 Task: Open Card Card0000000195 in Board Board0000000049 in Workspace WS0000000017 in Trello. Add Member carxxstreet791@gmail.com to Card Card0000000195 in Board Board0000000049 in Workspace WS0000000017 in Trello. Add Orange Label titled Label0000000195 to Card Card0000000195 in Board Board0000000049 in Workspace WS0000000017 in Trello. Add Checklist CL0000000195 to Card Card0000000195 in Board Board0000000049 in Workspace WS0000000017 in Trello. Add Dates with Start Date as Jun 01 2023 and Due Date as Jun 30 2023 to Card Card0000000195 in Board Board0000000049 in Workspace WS0000000017 in Trello
Action: Mouse moved to (321, 460)
Screenshot: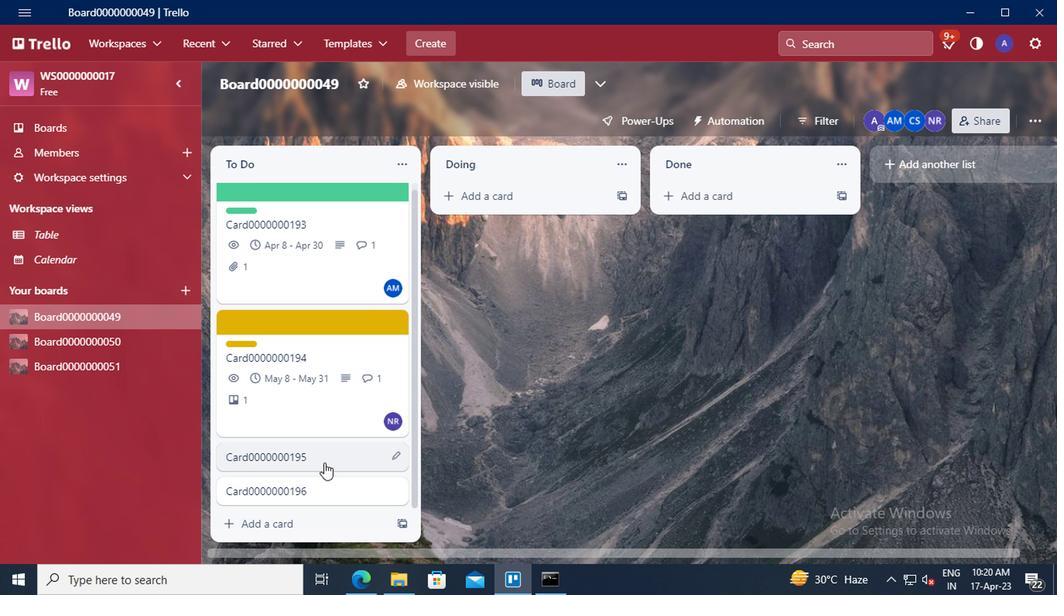 
Action: Mouse pressed left at (321, 460)
Screenshot: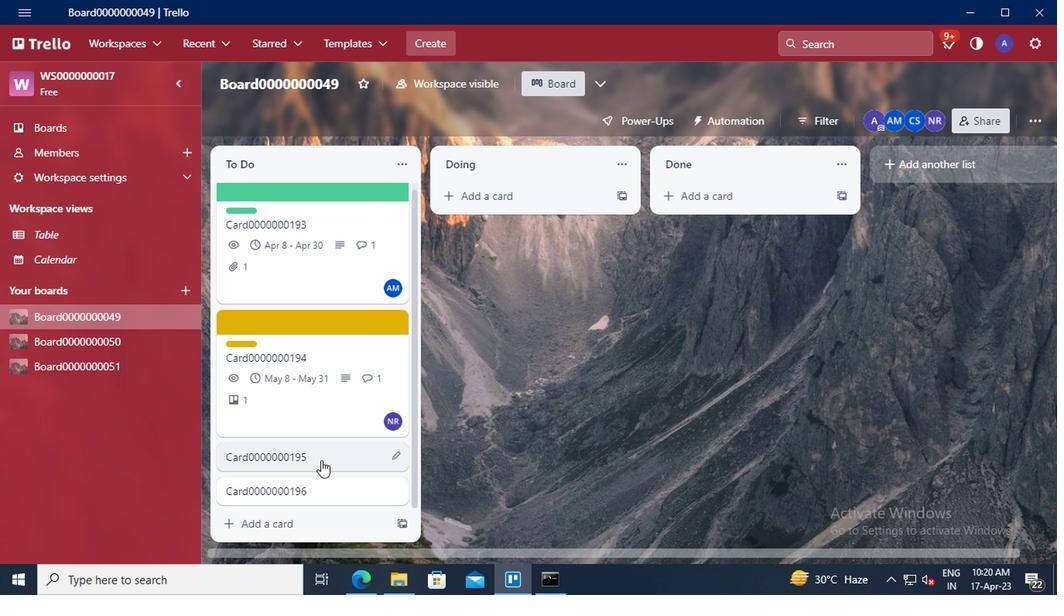 
Action: Mouse moved to (725, 199)
Screenshot: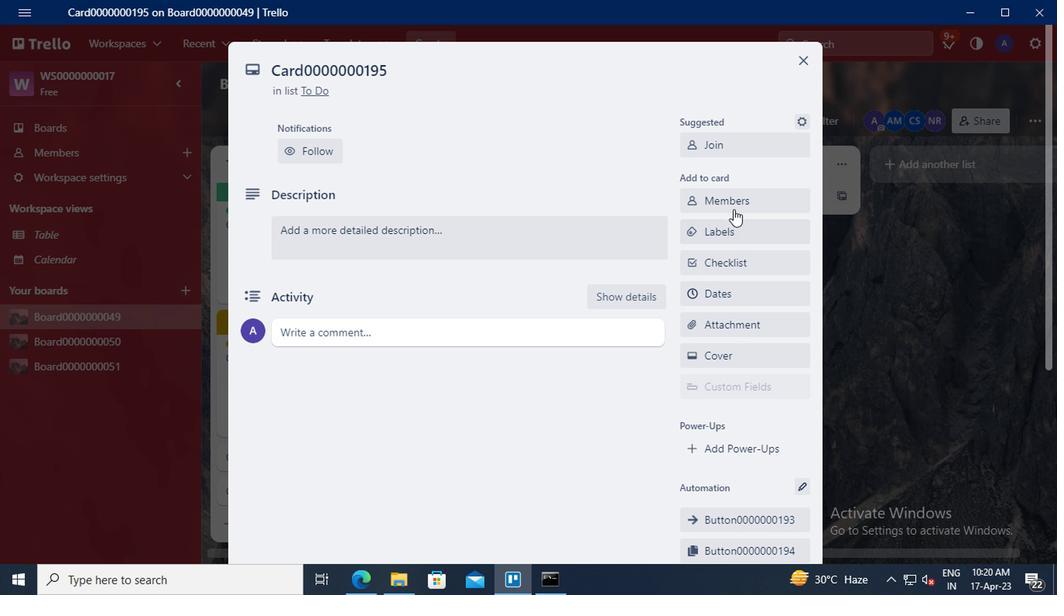 
Action: Mouse pressed left at (725, 199)
Screenshot: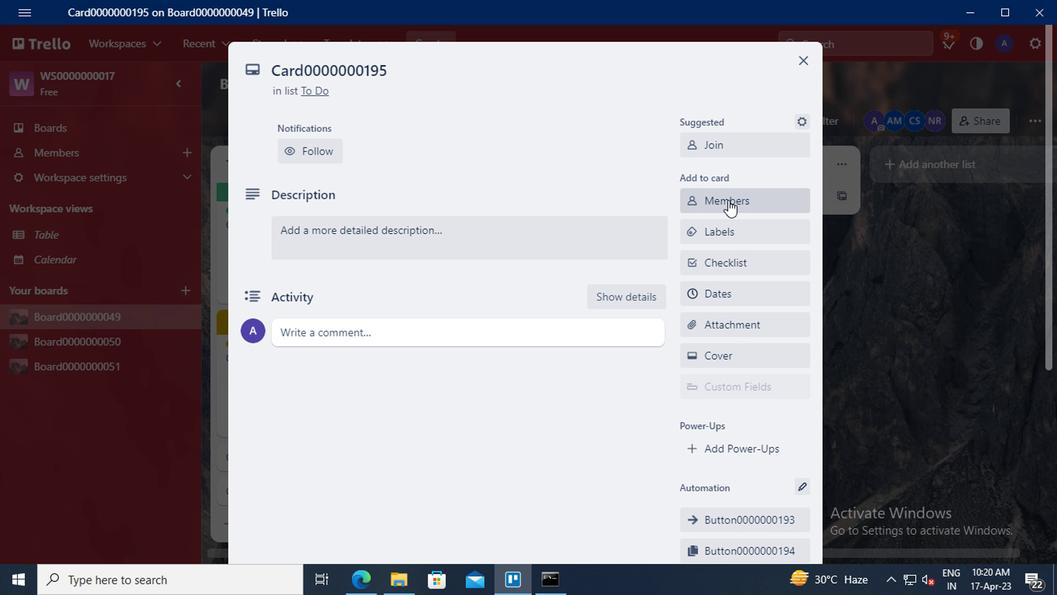 
Action: Mouse moved to (716, 272)
Screenshot: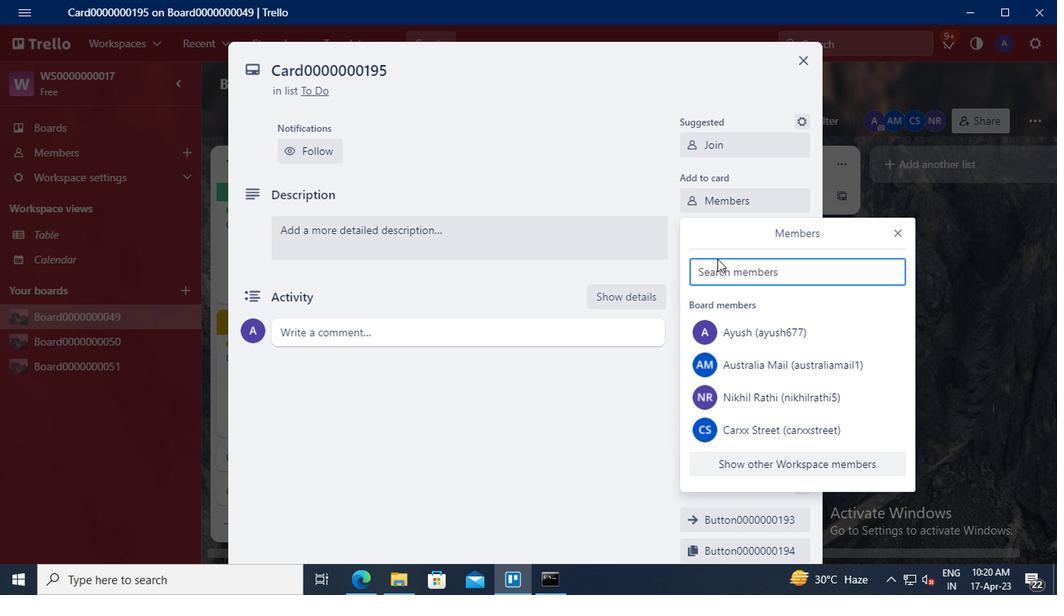 
Action: Mouse pressed left at (716, 272)
Screenshot: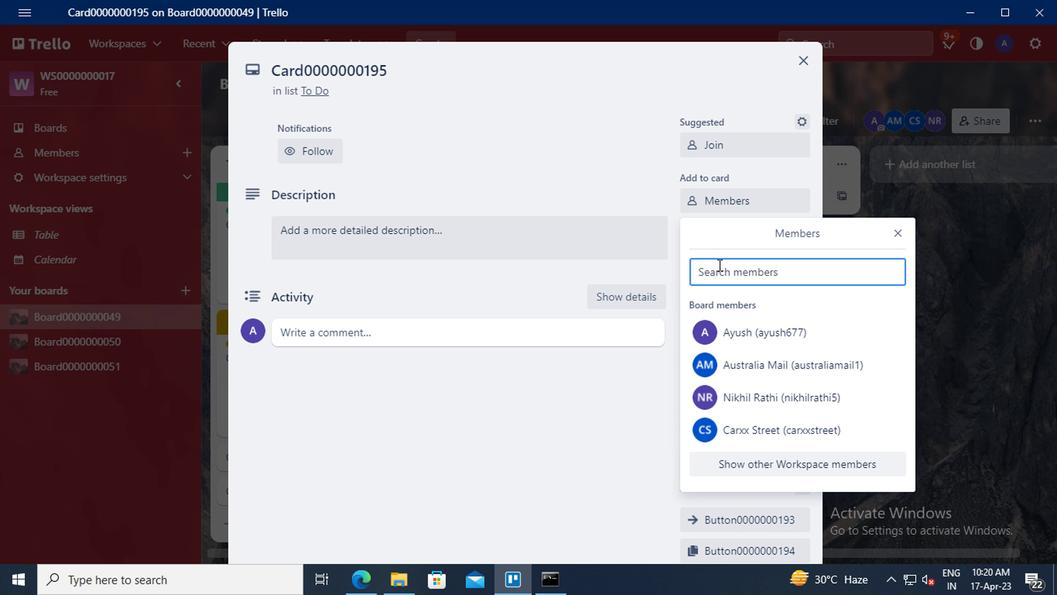 
Action: Key pressed <Key.shift>CARXX
Screenshot: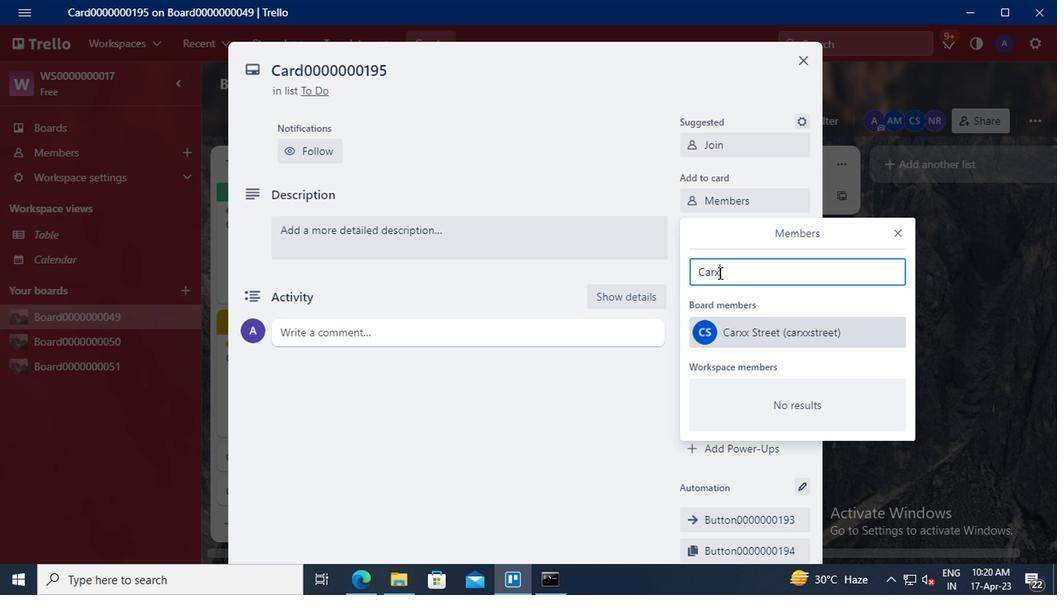 
Action: Mouse moved to (732, 330)
Screenshot: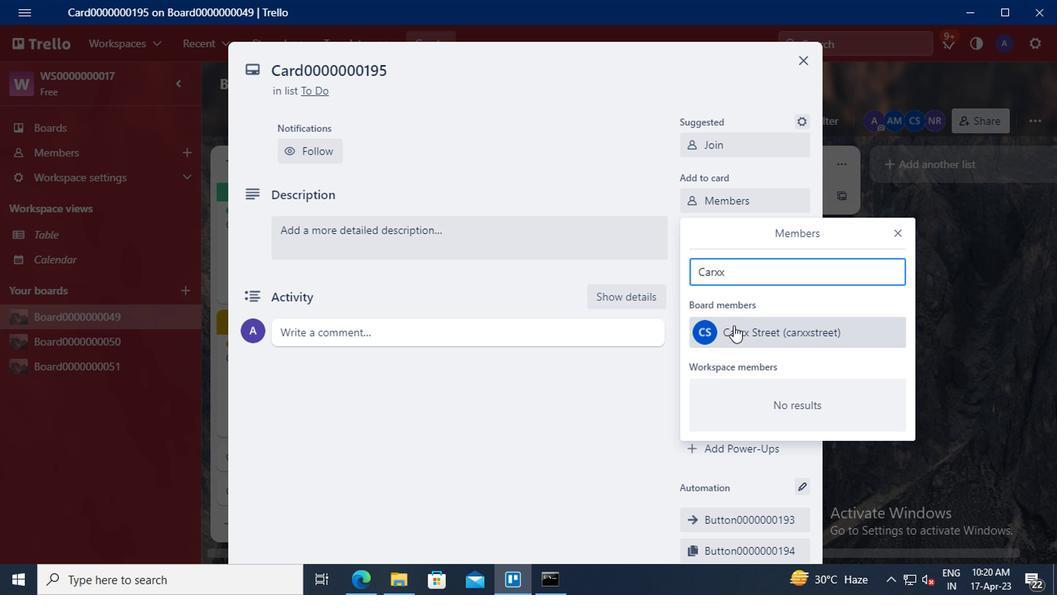 
Action: Mouse pressed left at (732, 330)
Screenshot: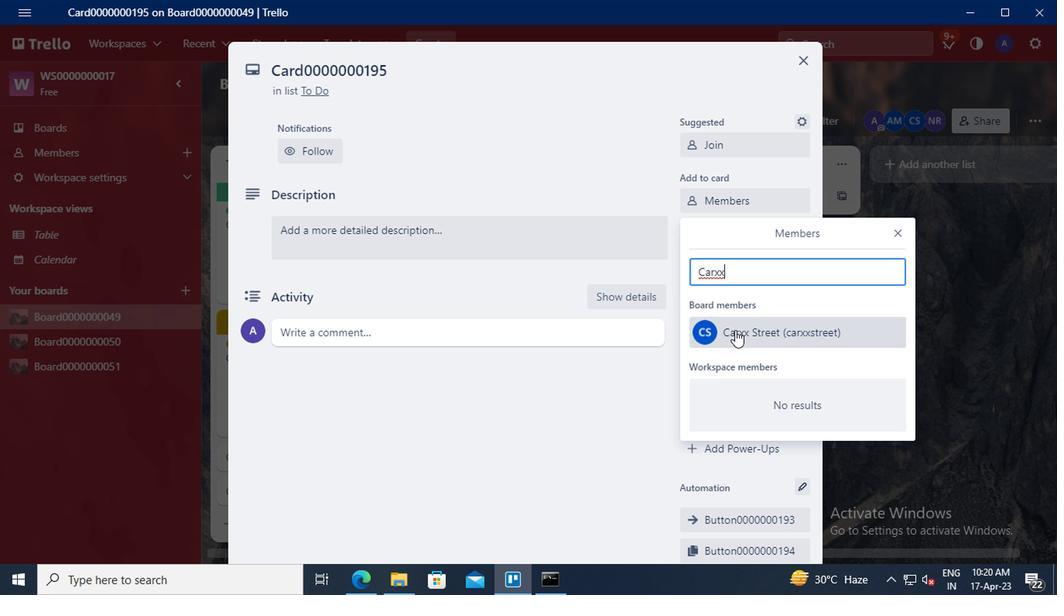 
Action: Mouse moved to (893, 231)
Screenshot: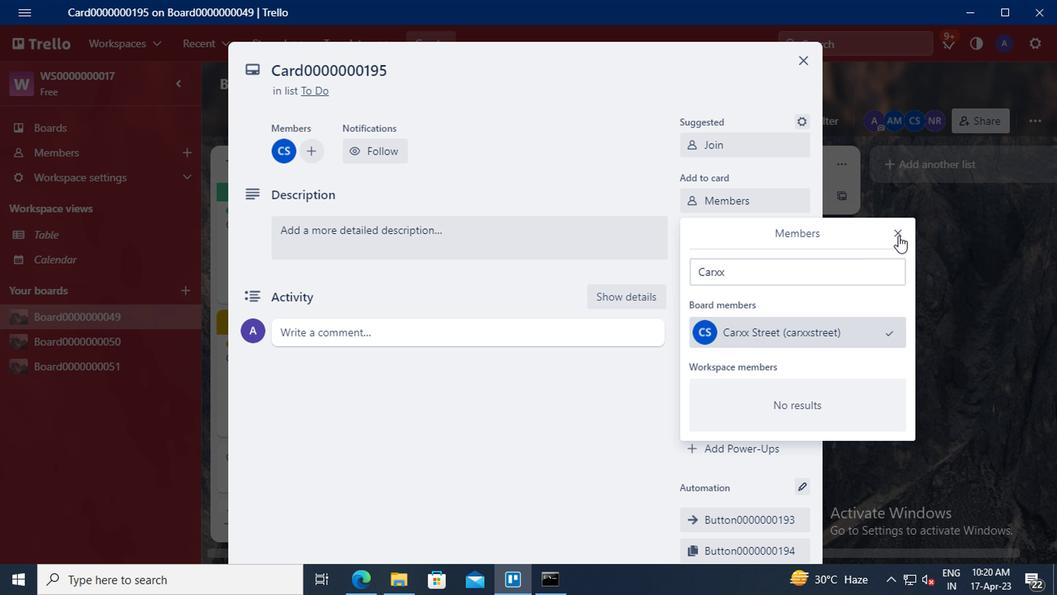 
Action: Mouse pressed left at (893, 231)
Screenshot: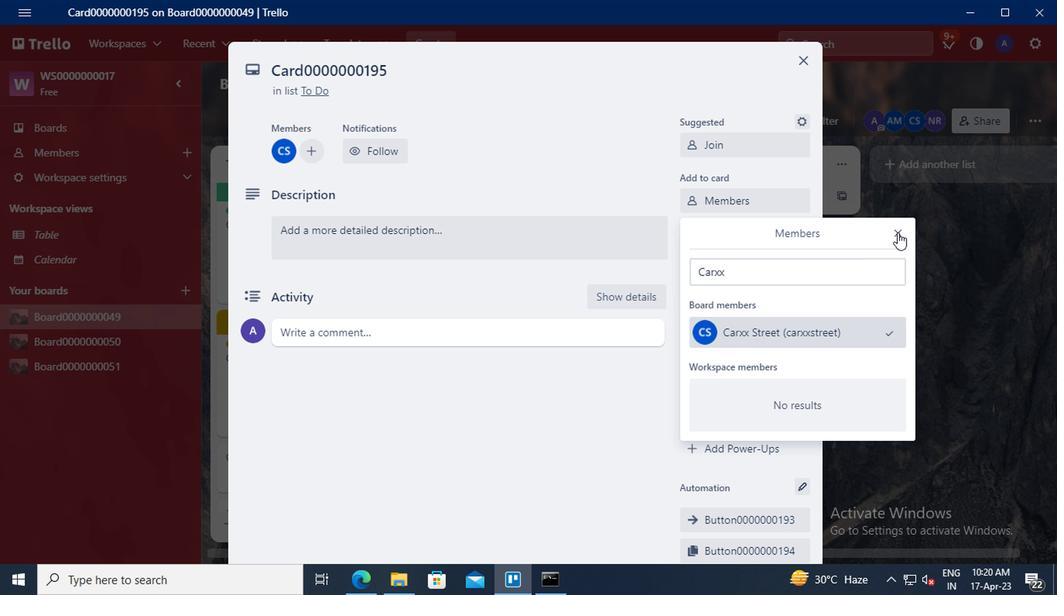 
Action: Mouse moved to (745, 231)
Screenshot: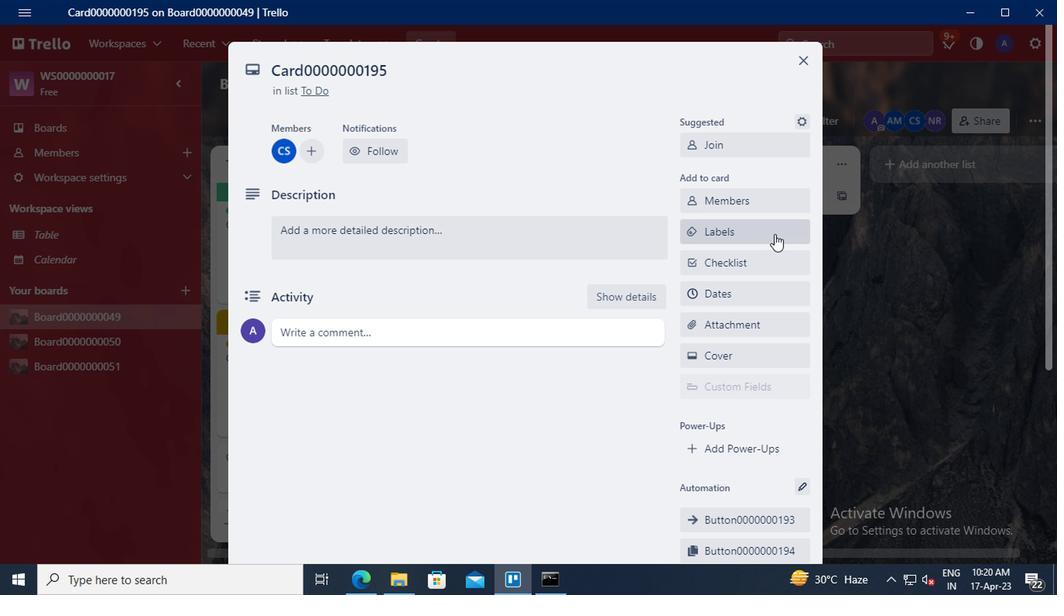
Action: Mouse pressed left at (745, 231)
Screenshot: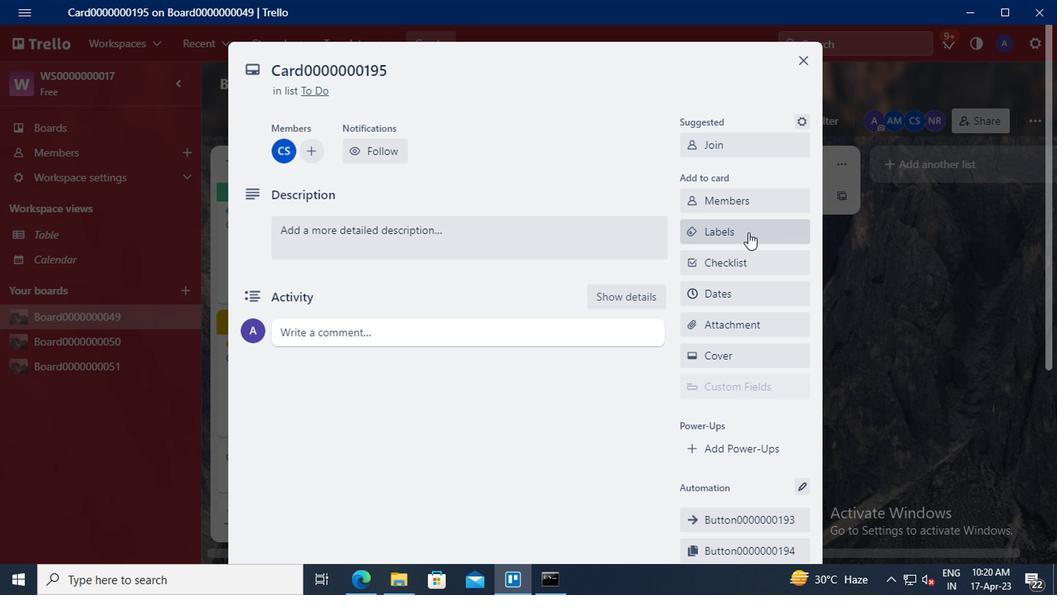 
Action: Mouse moved to (786, 407)
Screenshot: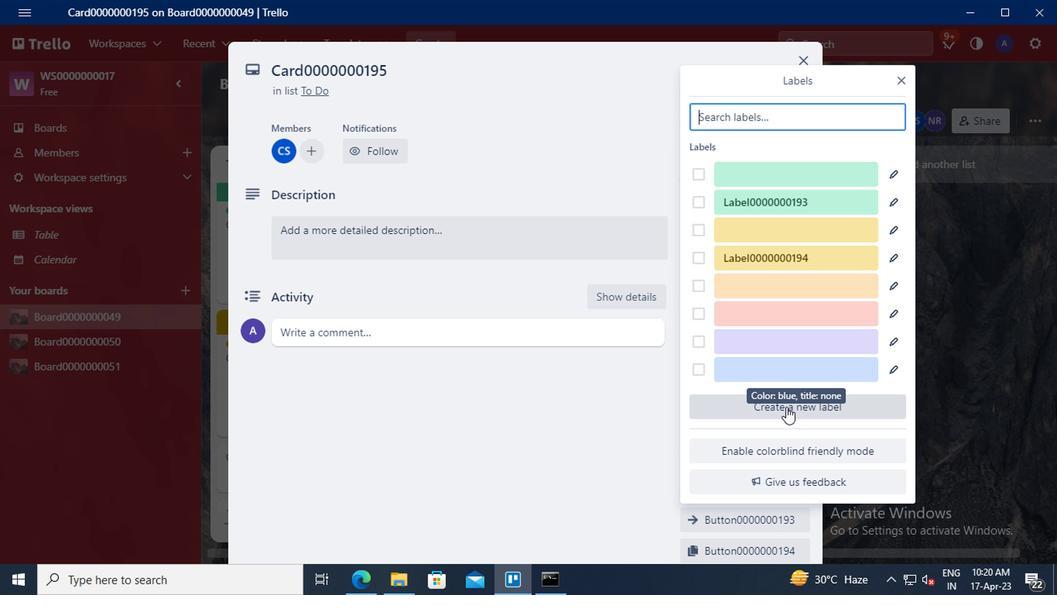 
Action: Mouse pressed left at (786, 407)
Screenshot: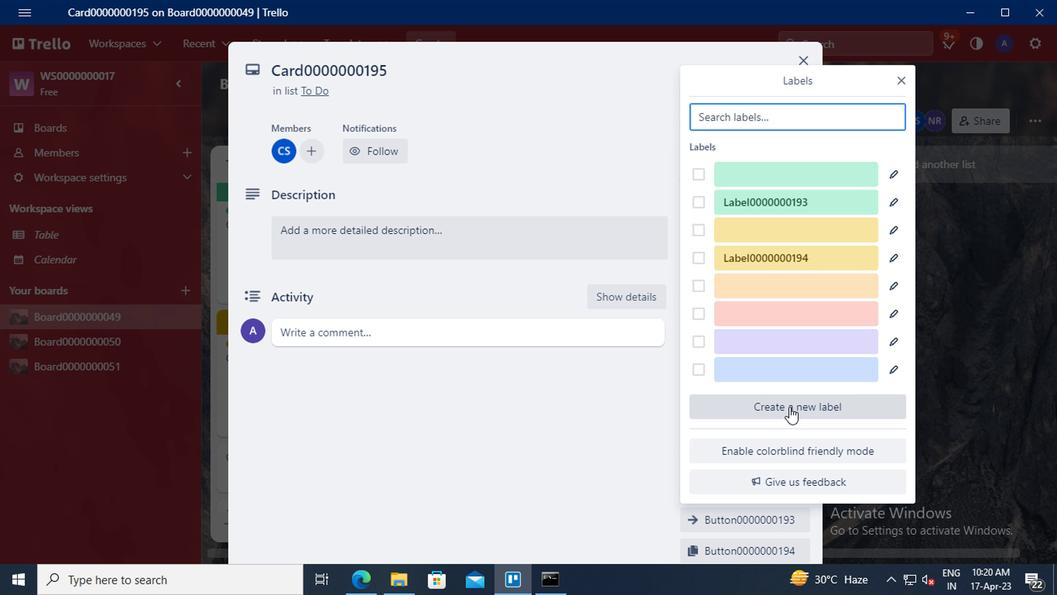 
Action: Mouse moved to (733, 225)
Screenshot: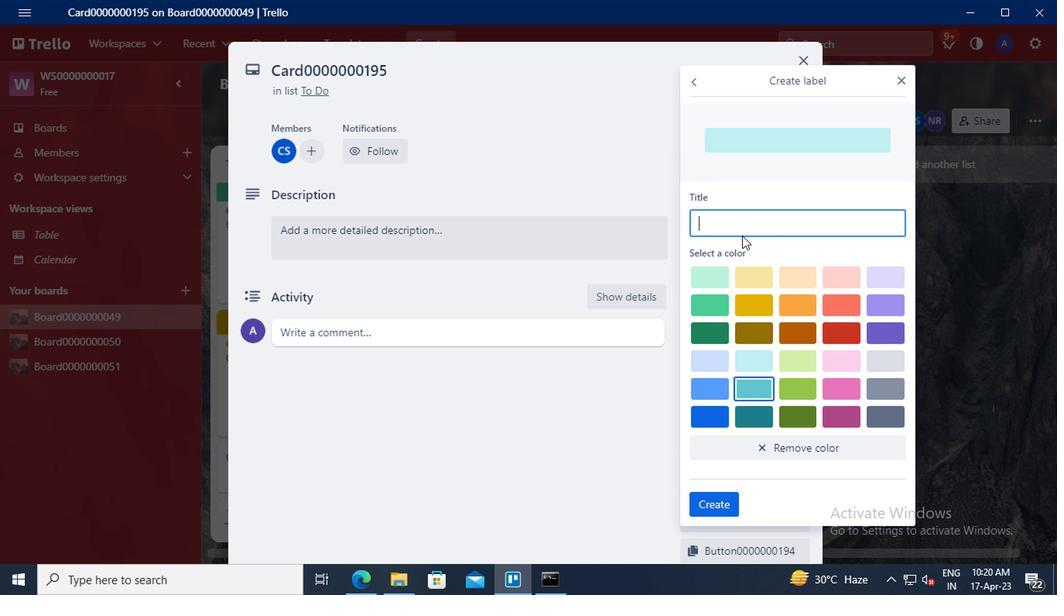 
Action: Mouse pressed left at (733, 225)
Screenshot: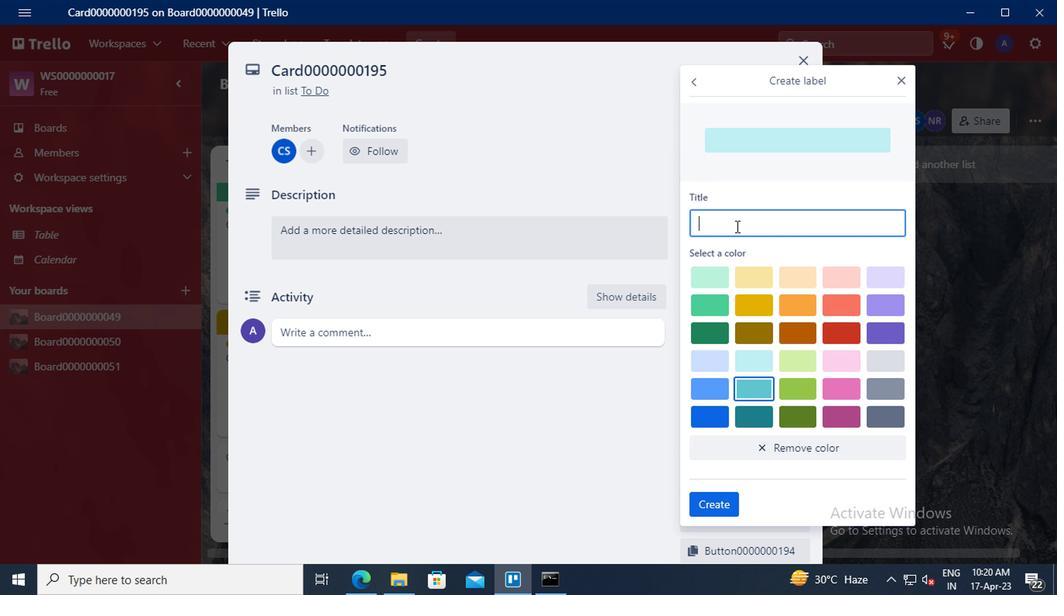 
Action: Key pressed <Key.shift>LABEL0000000195
Screenshot: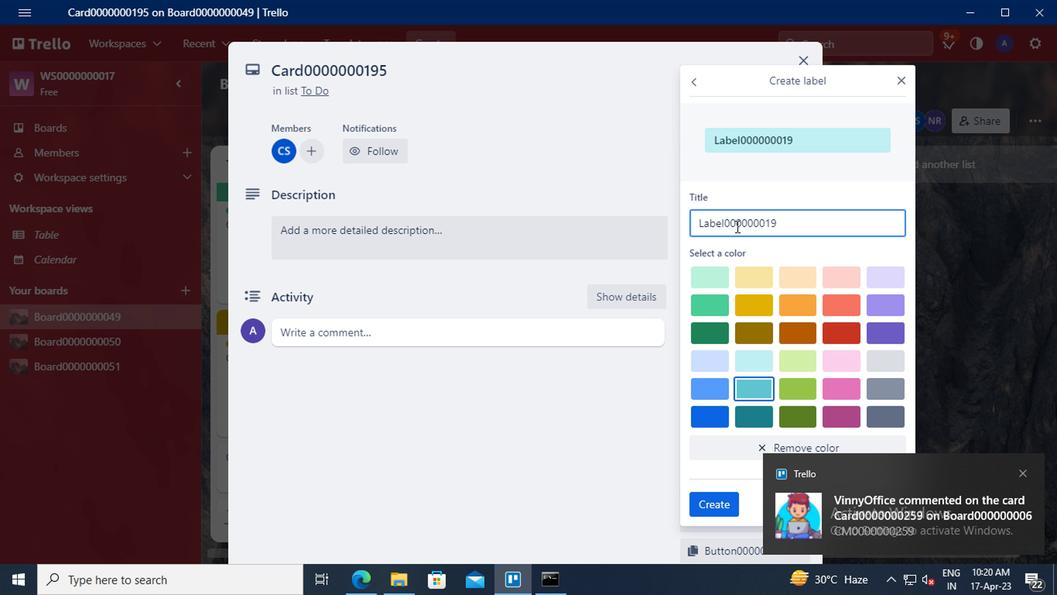 
Action: Mouse moved to (784, 301)
Screenshot: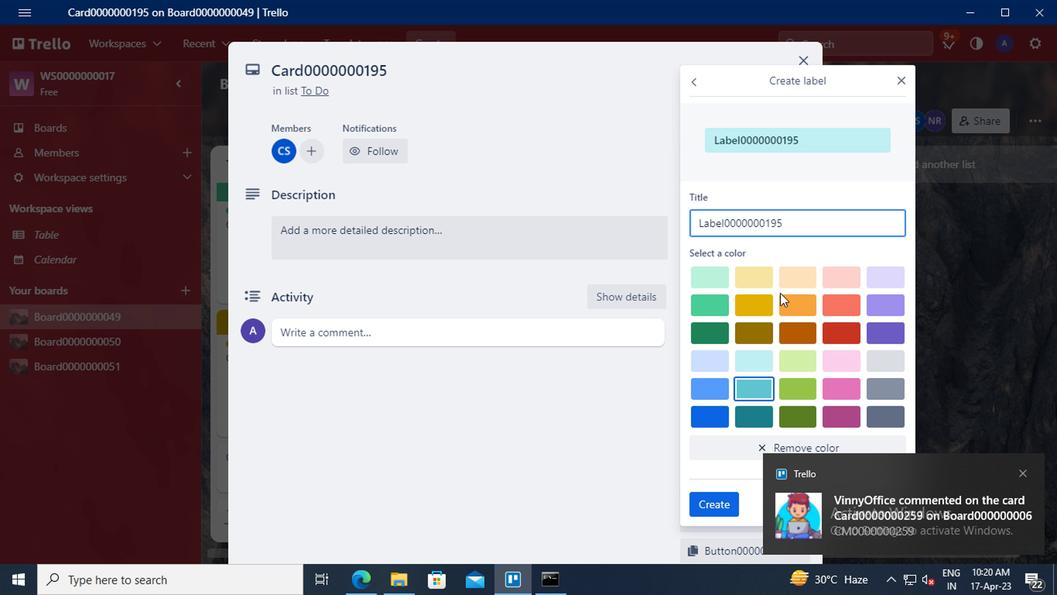 
Action: Mouse pressed left at (784, 301)
Screenshot: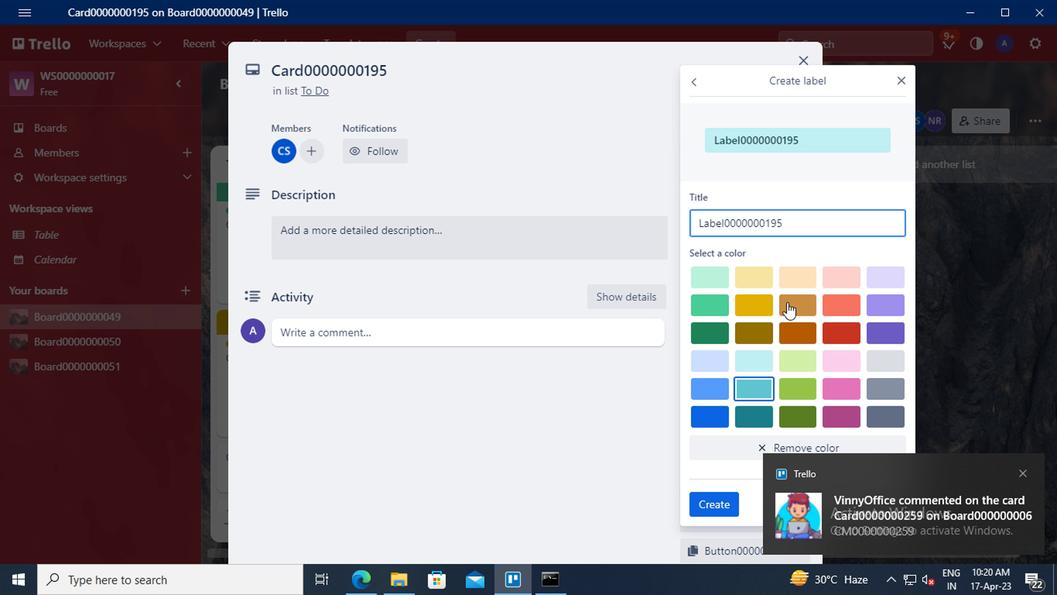 
Action: Mouse moved to (719, 501)
Screenshot: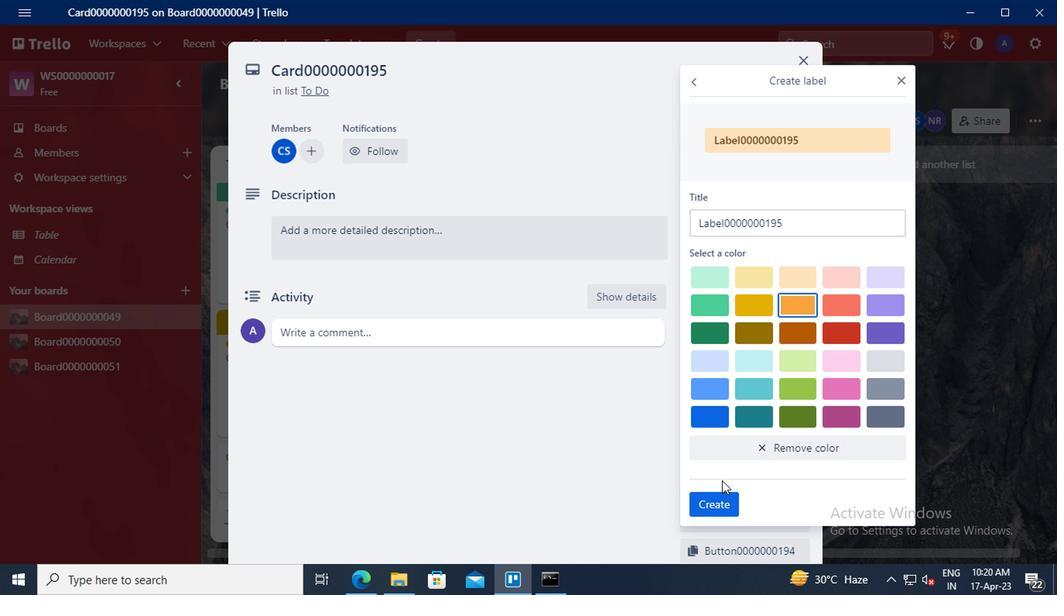 
Action: Mouse pressed left at (719, 501)
Screenshot: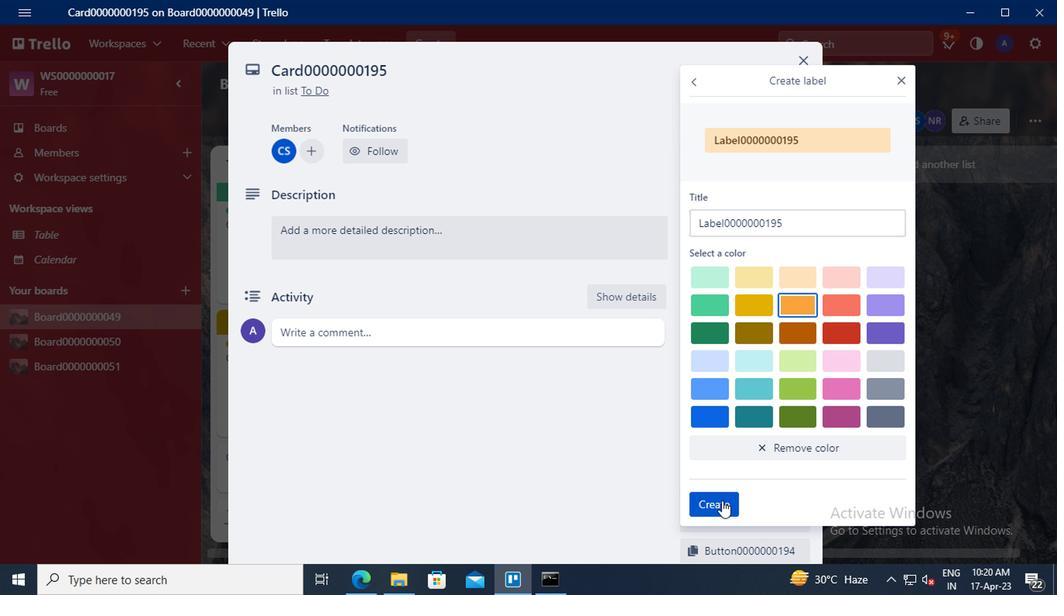 
Action: Mouse moved to (895, 80)
Screenshot: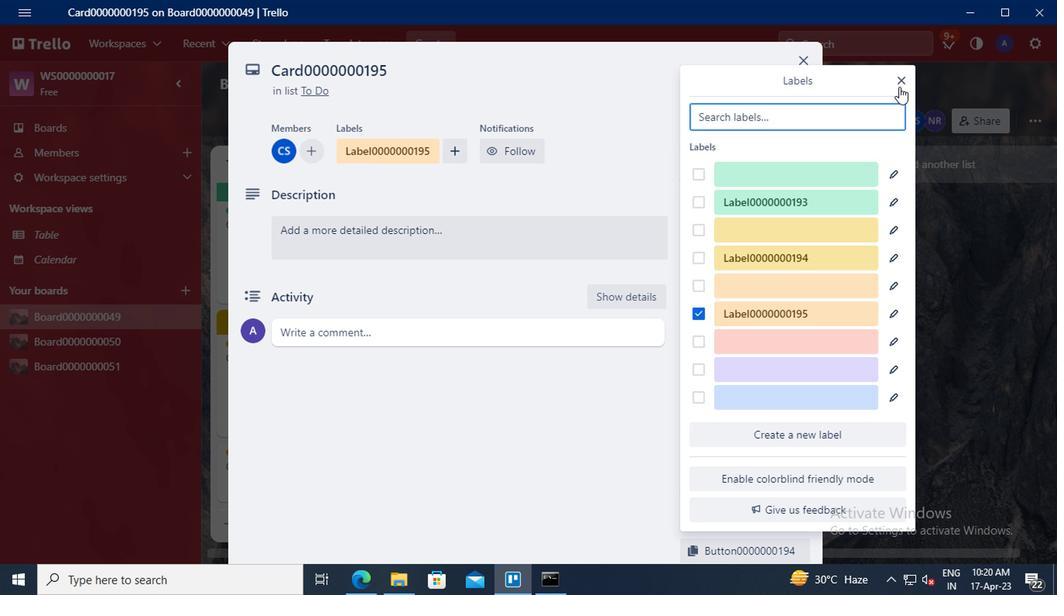 
Action: Mouse pressed left at (895, 80)
Screenshot: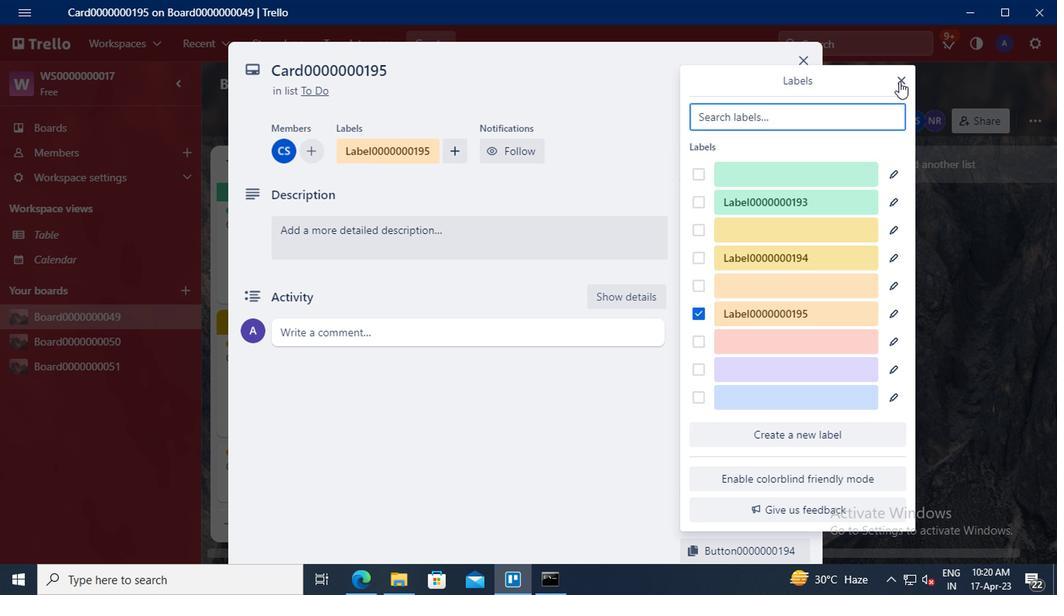 
Action: Mouse moved to (736, 257)
Screenshot: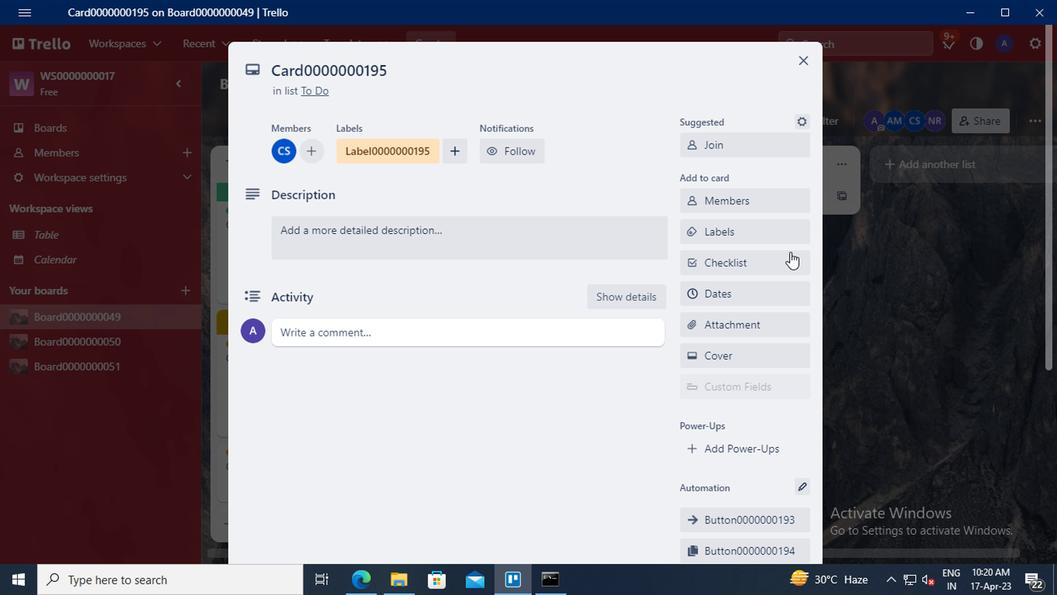
Action: Mouse pressed left at (736, 257)
Screenshot: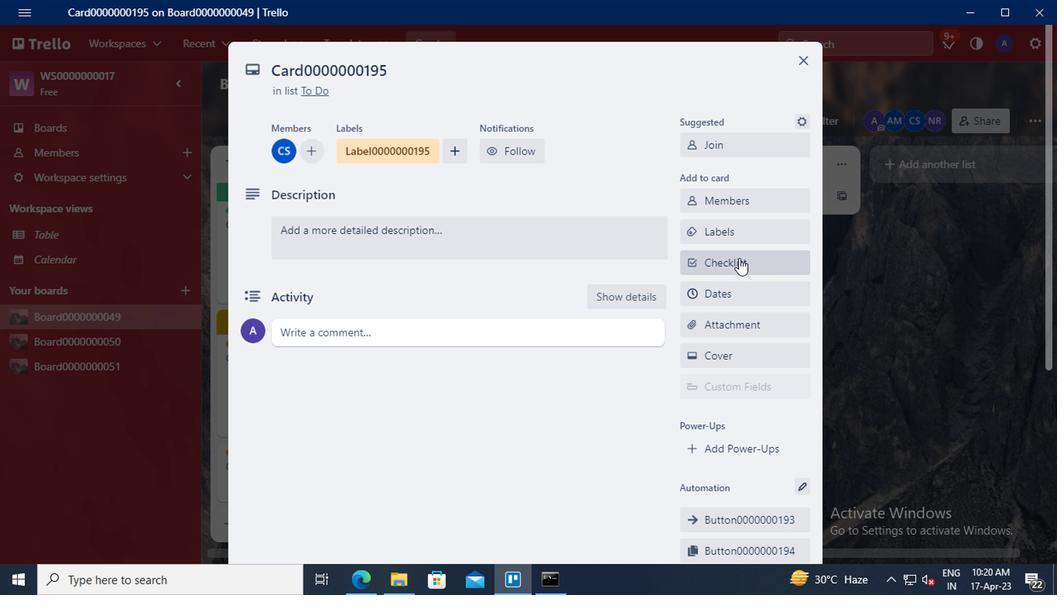 
Action: Key pressed <Key.delete><Key.shift>CL0000000195
Screenshot: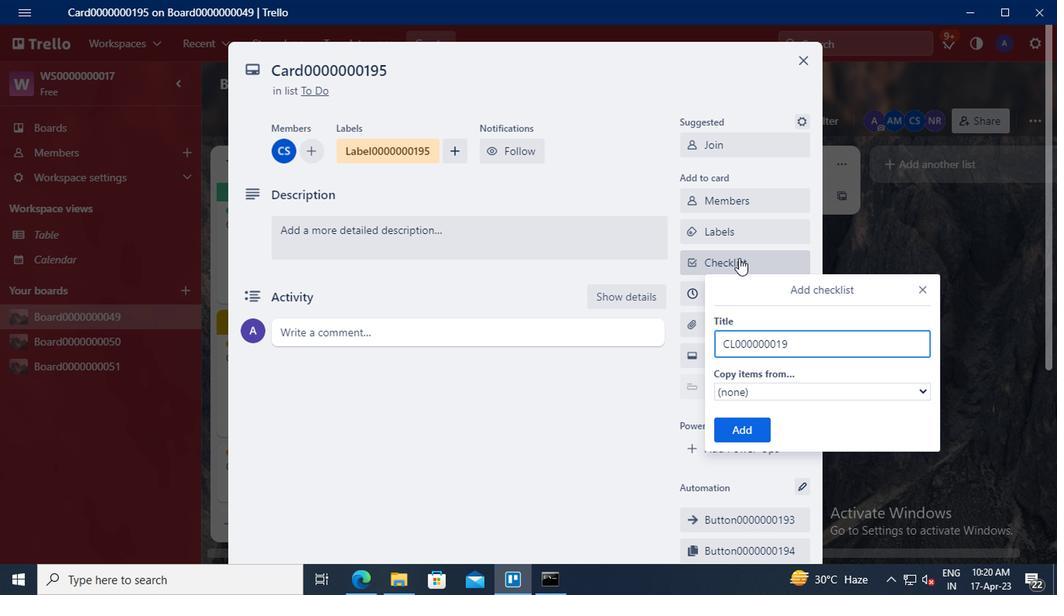 
Action: Mouse moved to (752, 428)
Screenshot: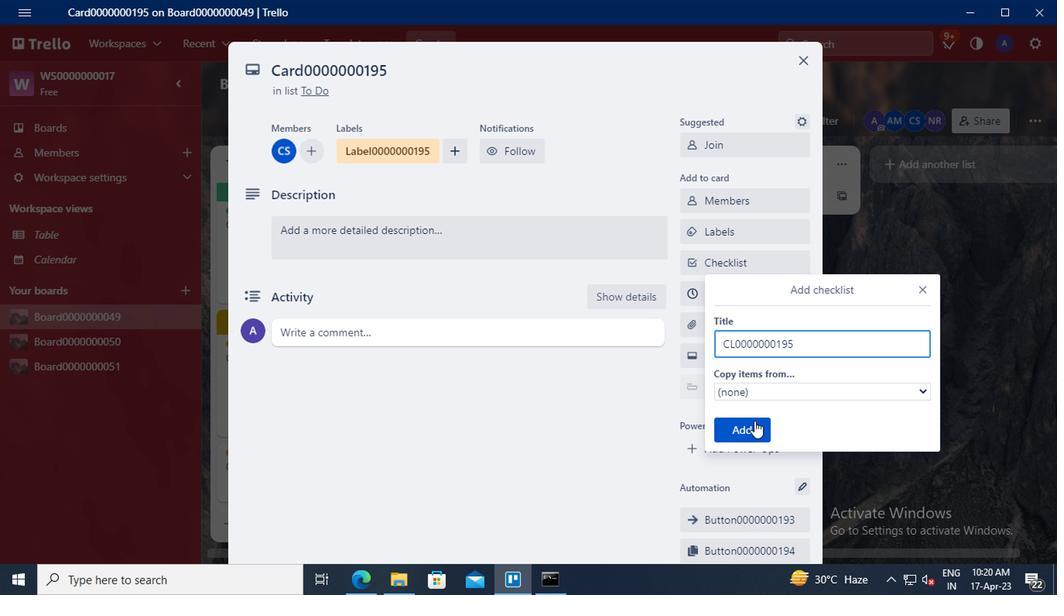 
Action: Mouse pressed left at (752, 428)
Screenshot: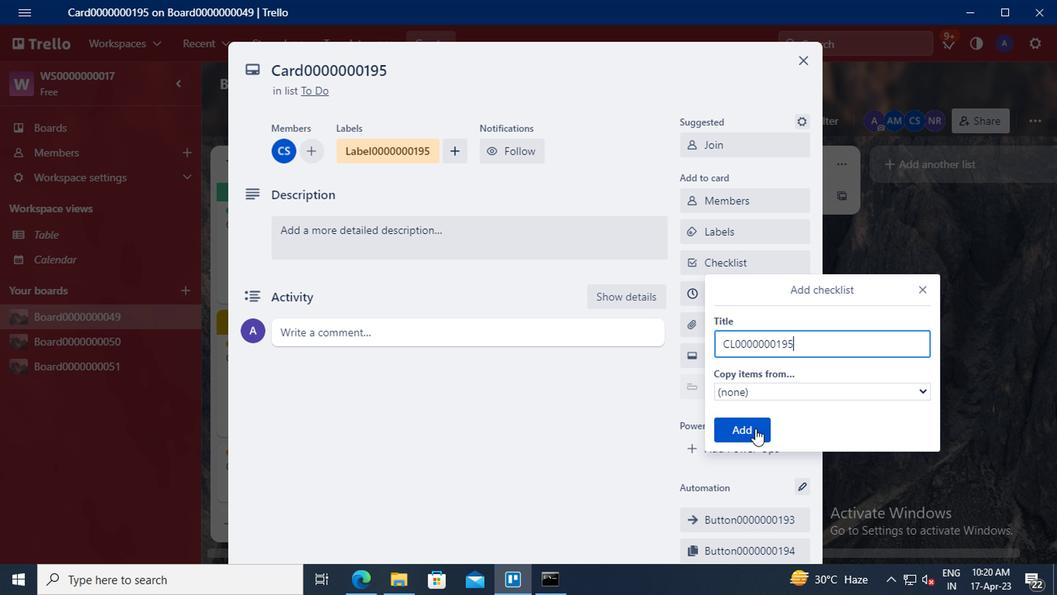 
Action: Mouse moved to (733, 297)
Screenshot: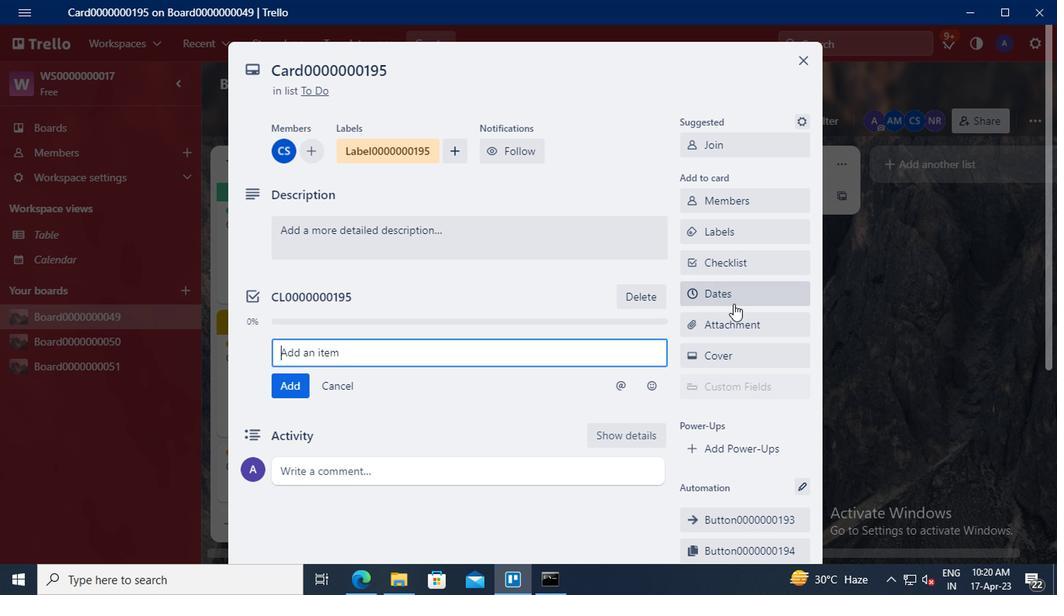 
Action: Mouse pressed left at (733, 297)
Screenshot: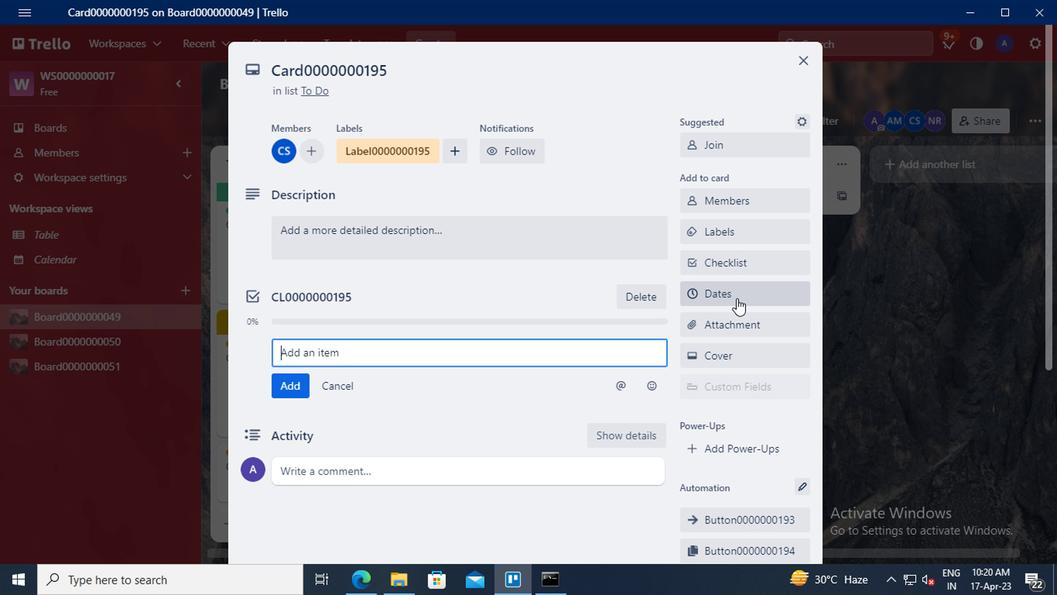 
Action: Mouse moved to (690, 359)
Screenshot: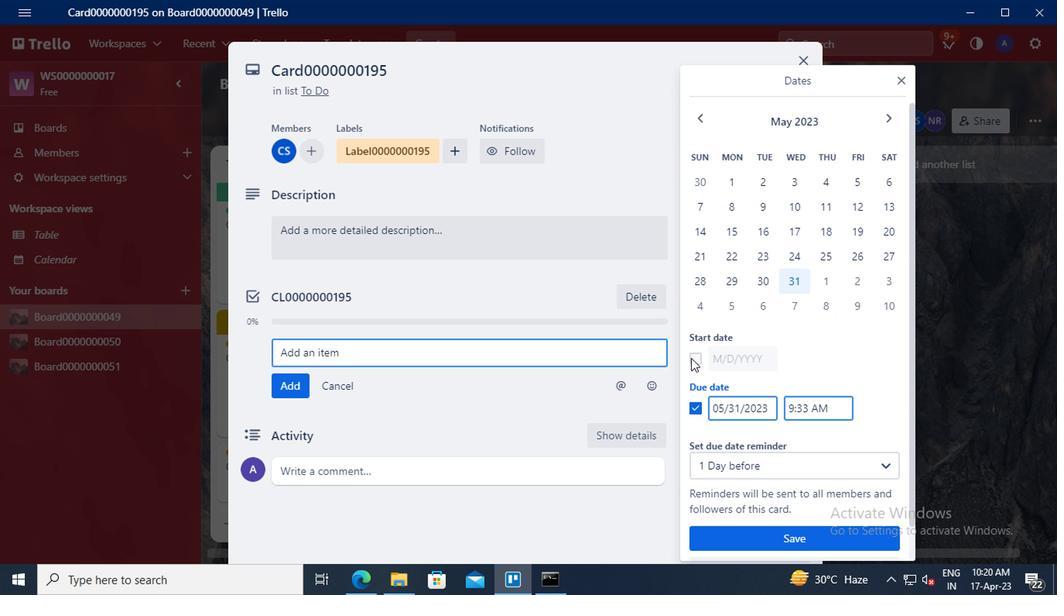 
Action: Mouse pressed left at (690, 359)
Screenshot: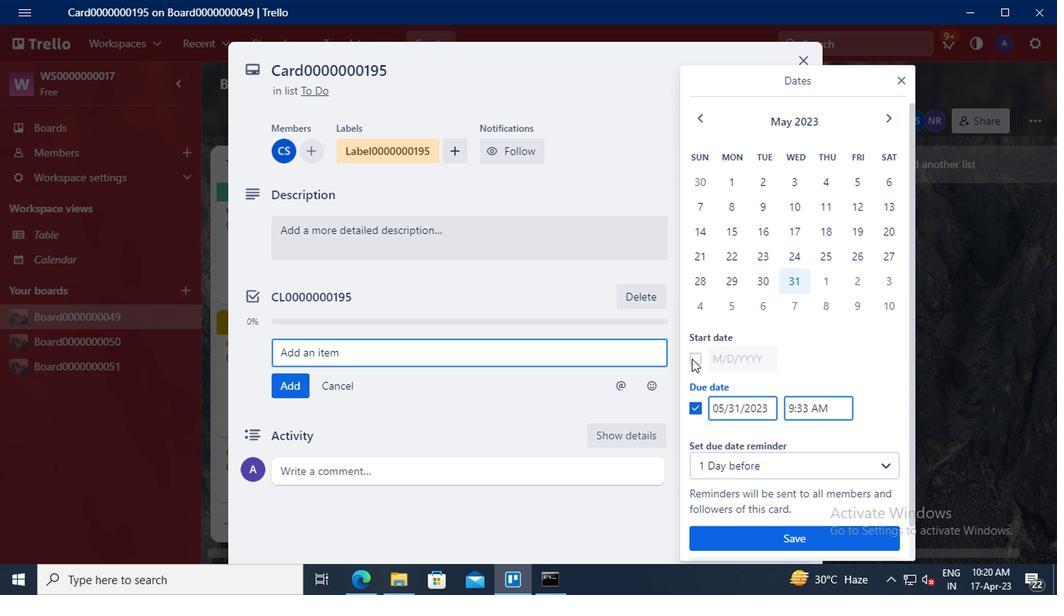
Action: Mouse moved to (733, 358)
Screenshot: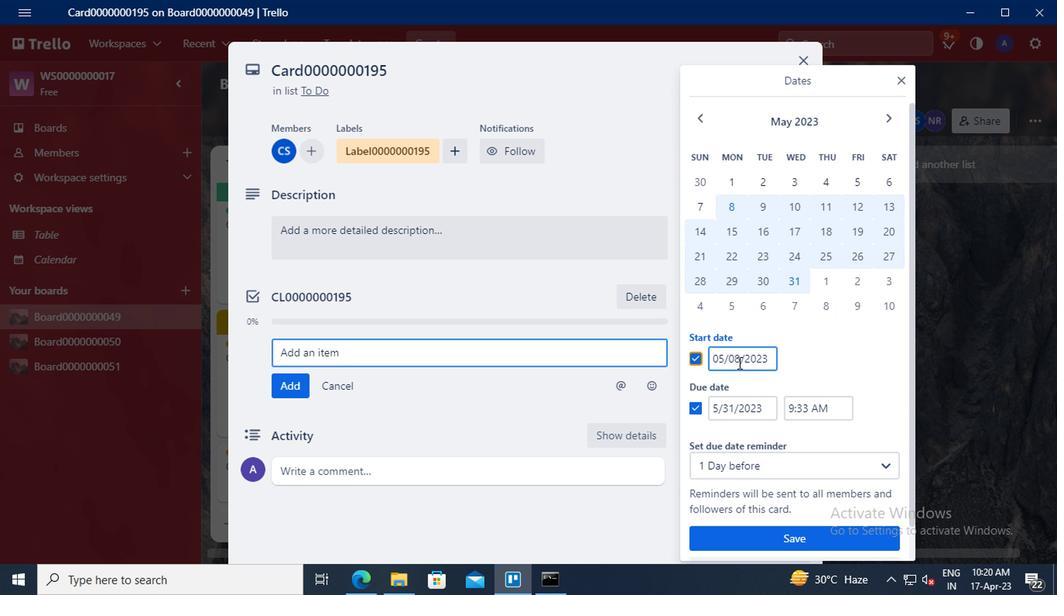 
Action: Mouse pressed left at (733, 358)
Screenshot: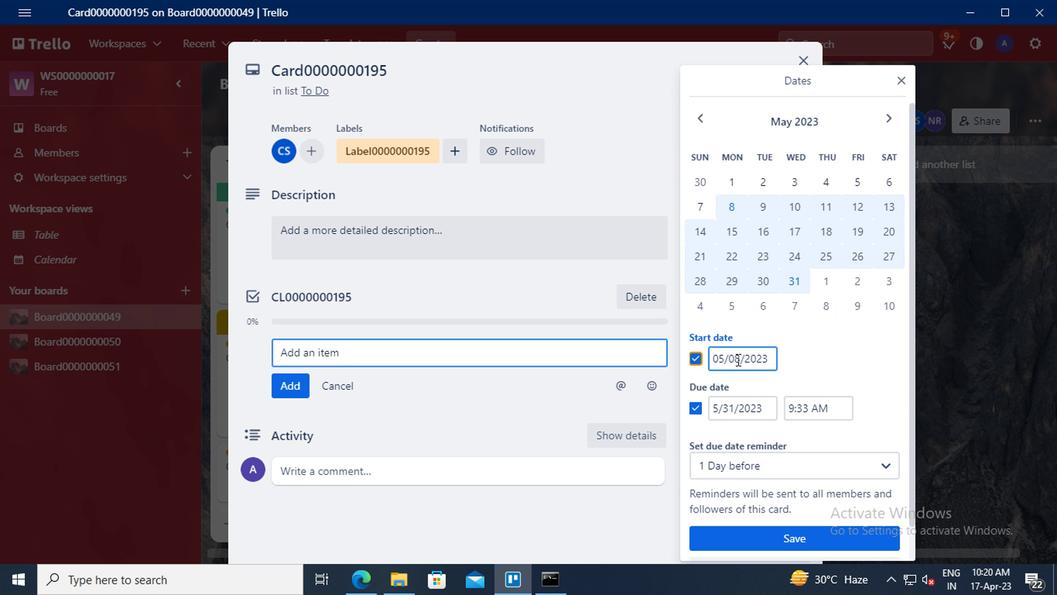 
Action: Mouse moved to (736, 352)
Screenshot: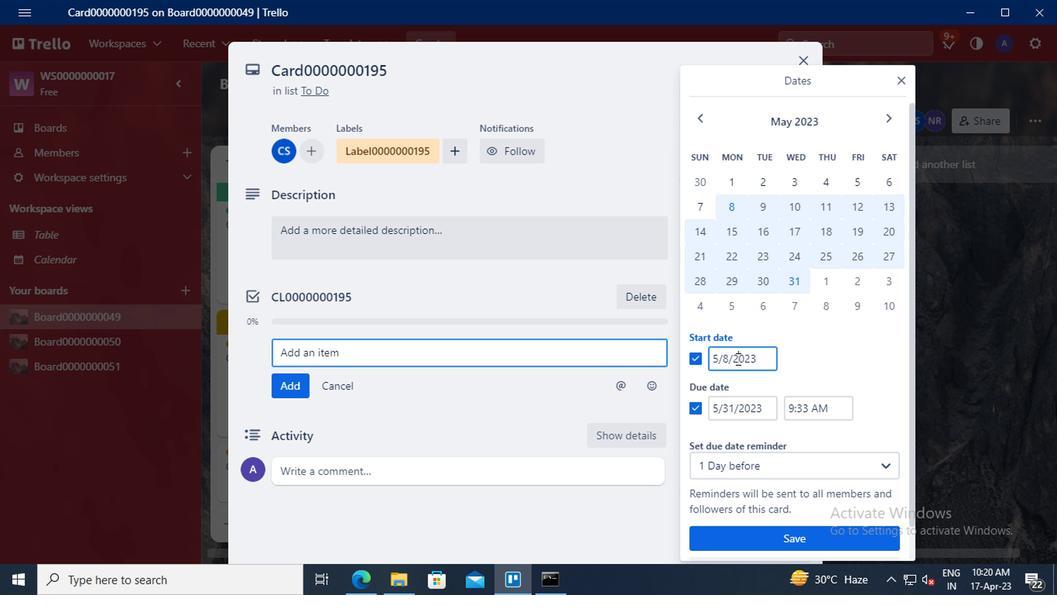 
Action: Key pressed <Key.left><Key.left><Key.backspace>1<Key.left><Key.left><Key.backspace>6
Screenshot: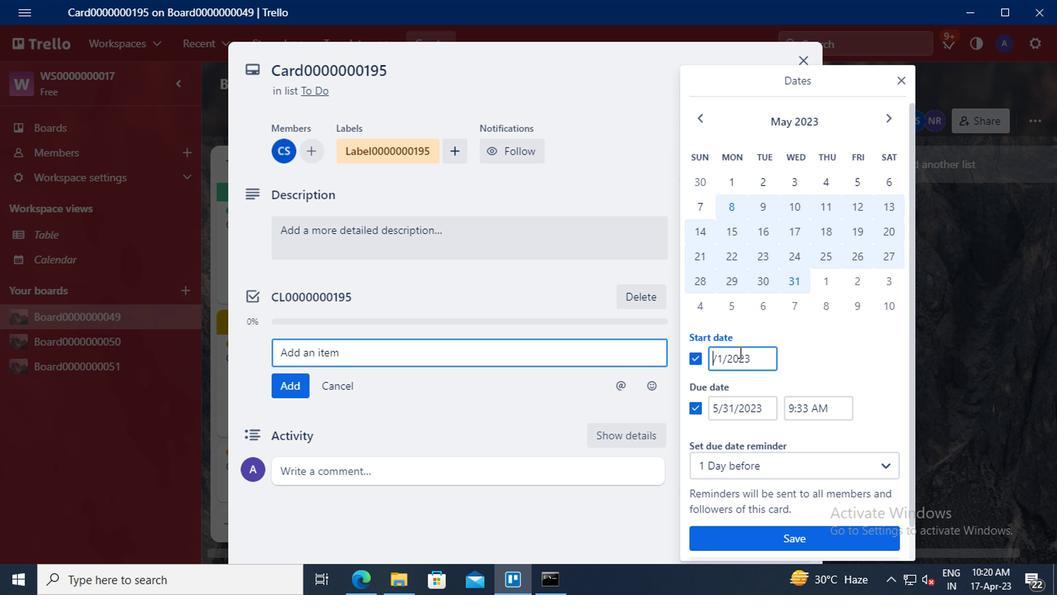 
Action: Mouse moved to (729, 409)
Screenshot: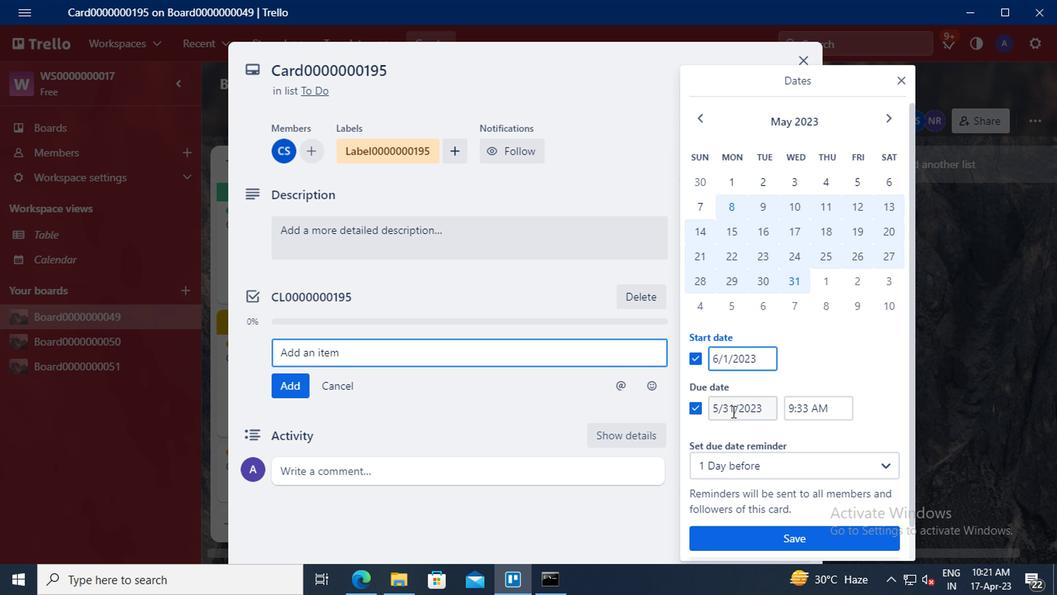 
Action: Mouse pressed left at (729, 409)
Screenshot: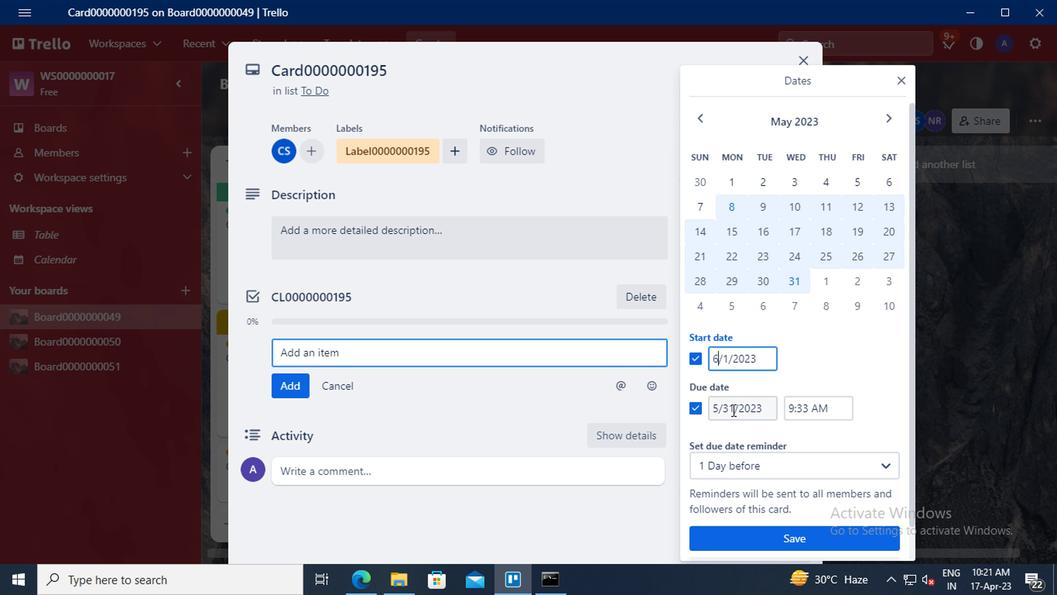
Action: Mouse moved to (735, 393)
Screenshot: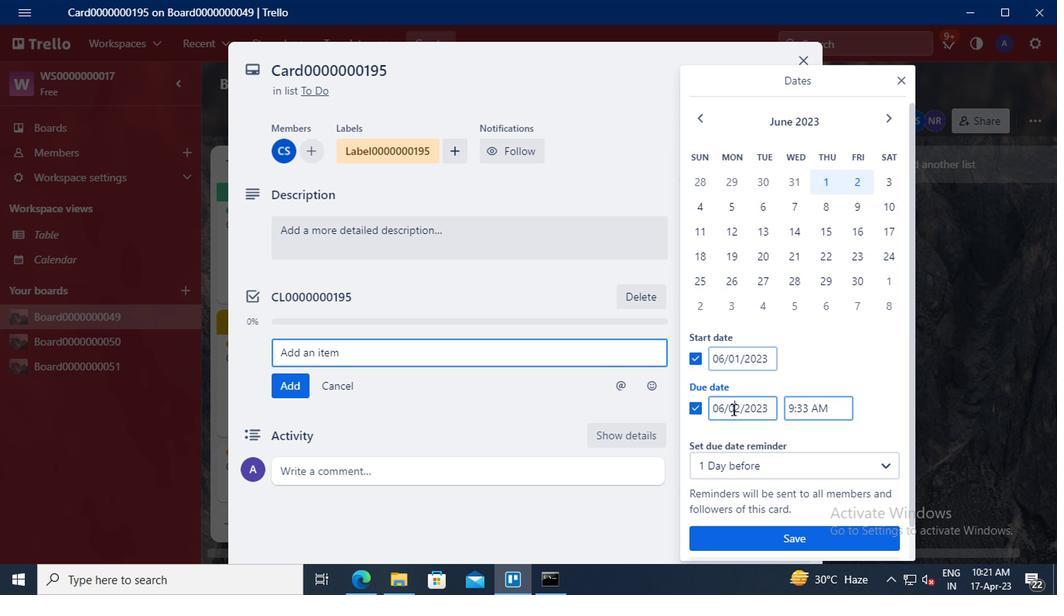 
Action: Key pressed <Key.backspace><Key.delete>30
Screenshot: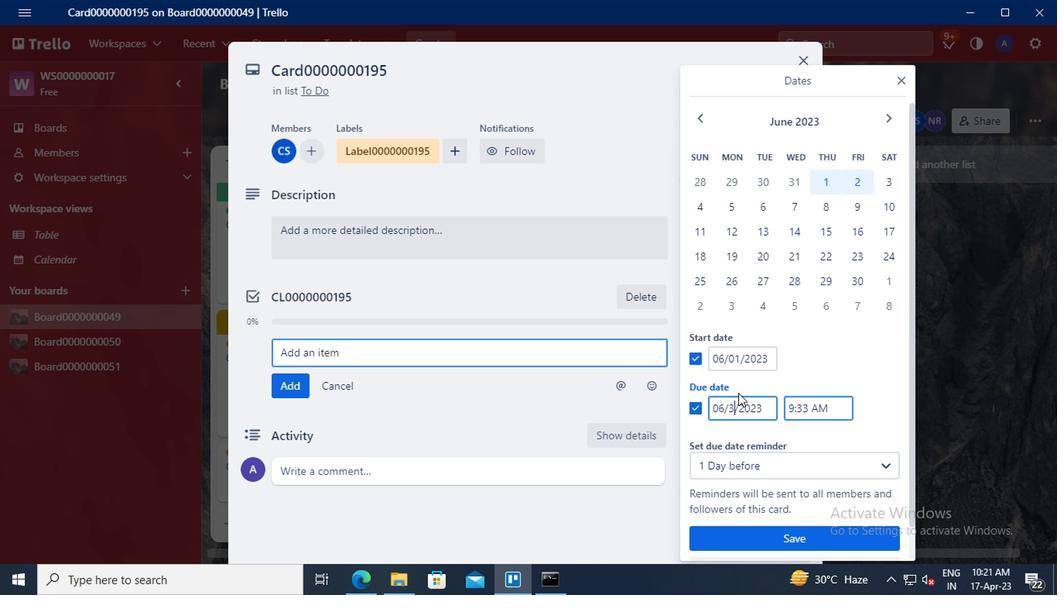 
Action: Mouse moved to (758, 541)
Screenshot: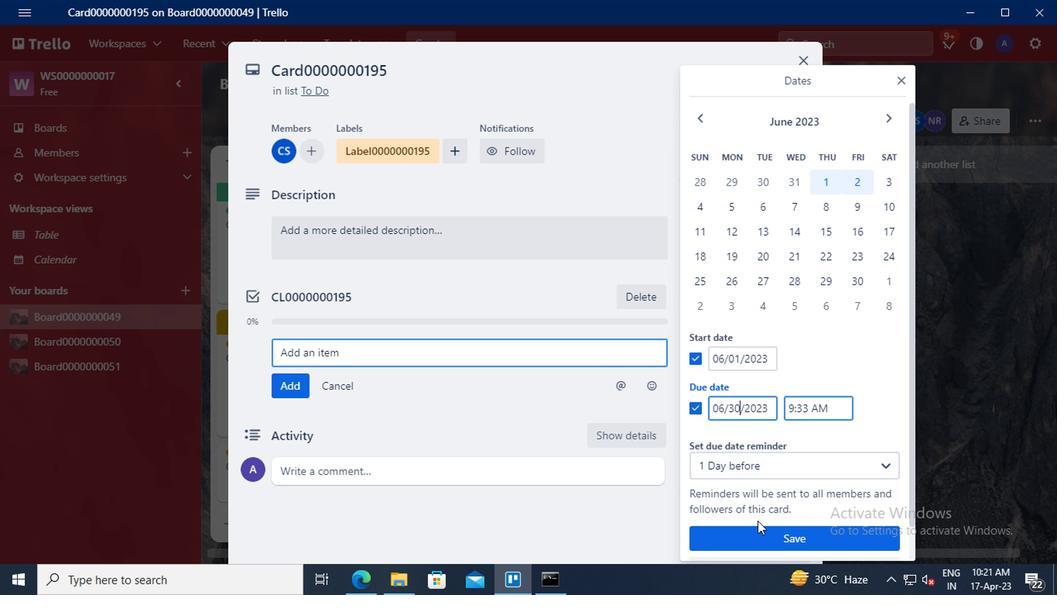 
Action: Mouse pressed left at (758, 541)
Screenshot: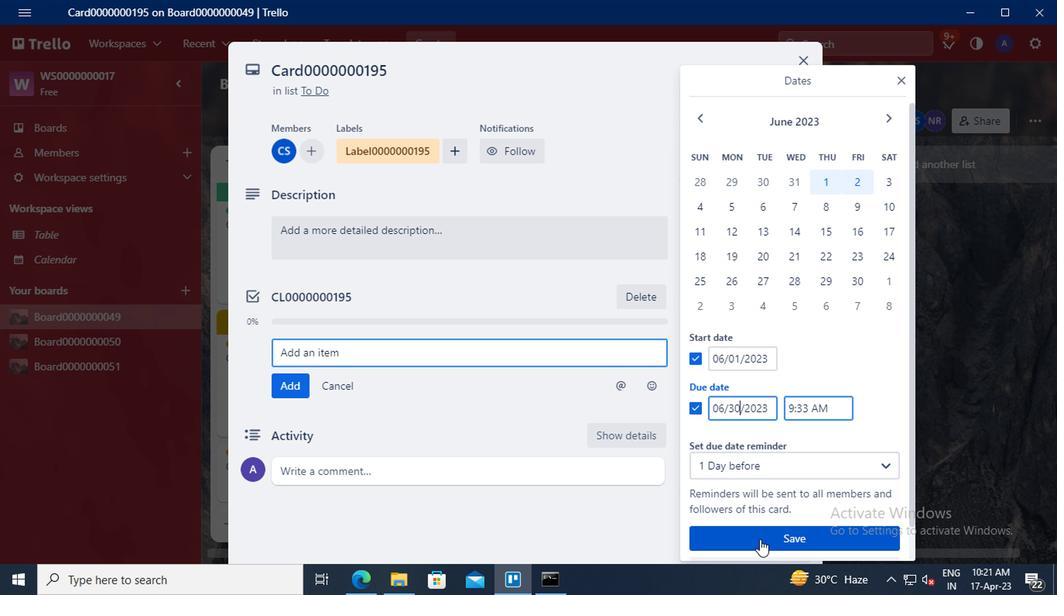 
